 Task: Toggle the restore forward ports option in the remote.
Action: Mouse moved to (16, 589)
Screenshot: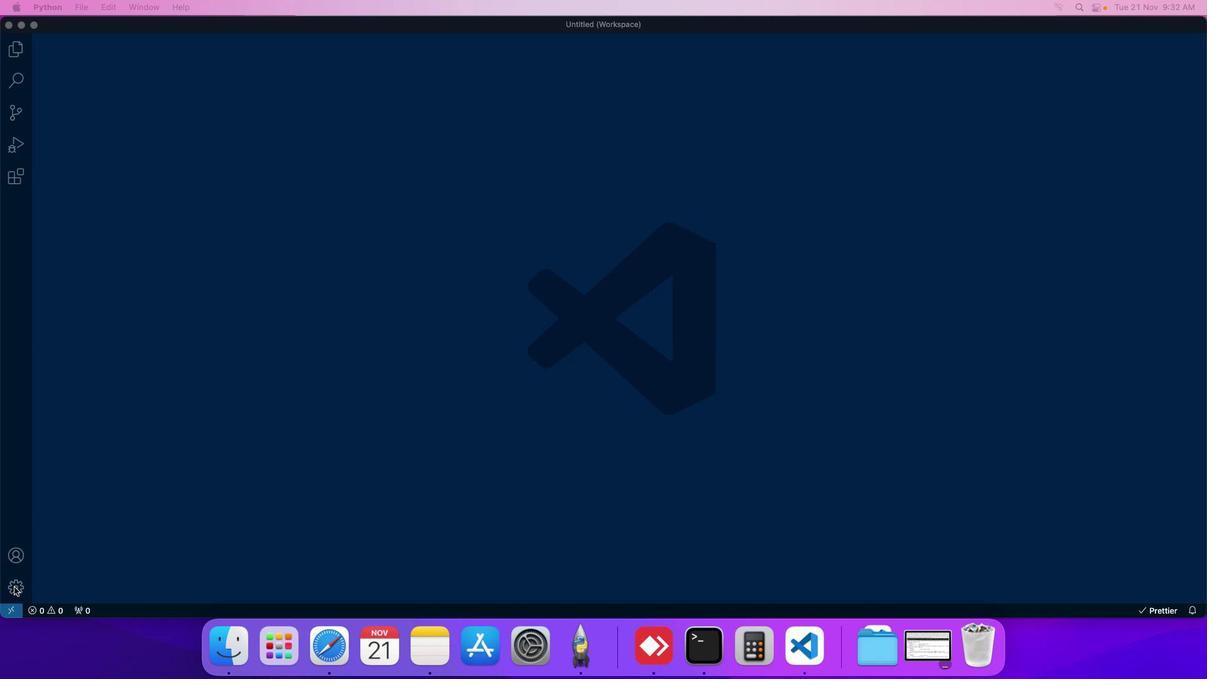 
Action: Mouse pressed left at (16, 589)
Screenshot: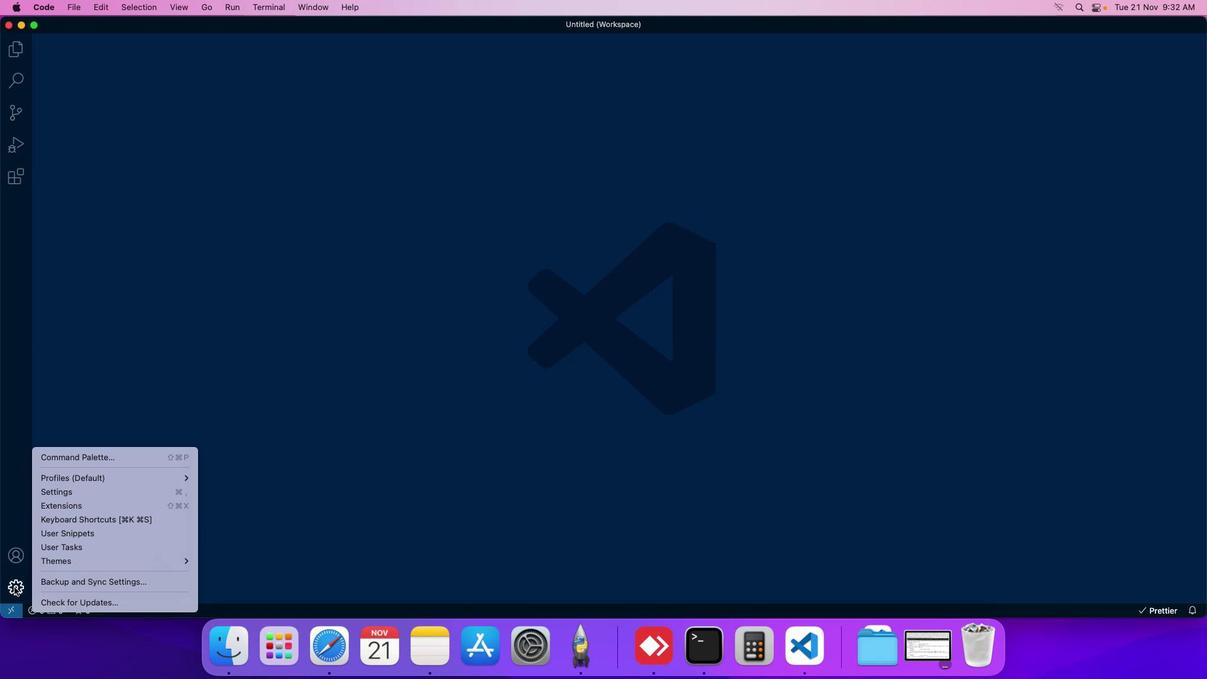 
Action: Mouse moved to (71, 494)
Screenshot: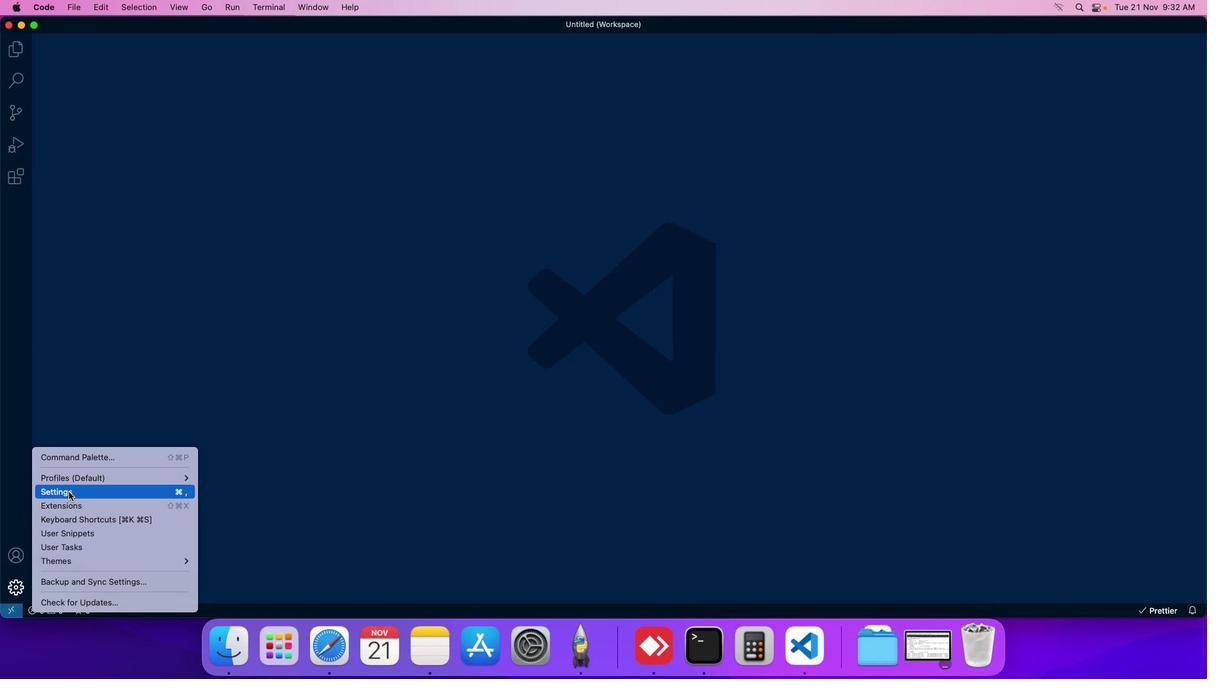 
Action: Mouse pressed left at (71, 494)
Screenshot: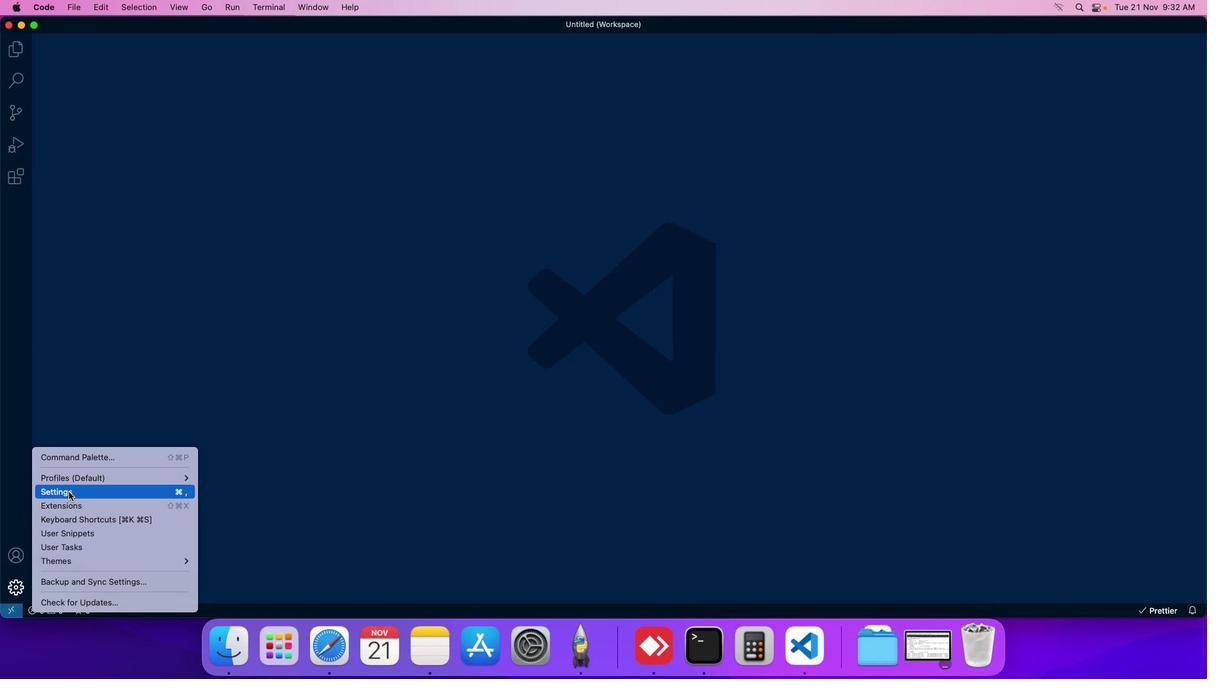 
Action: Mouse moved to (297, 101)
Screenshot: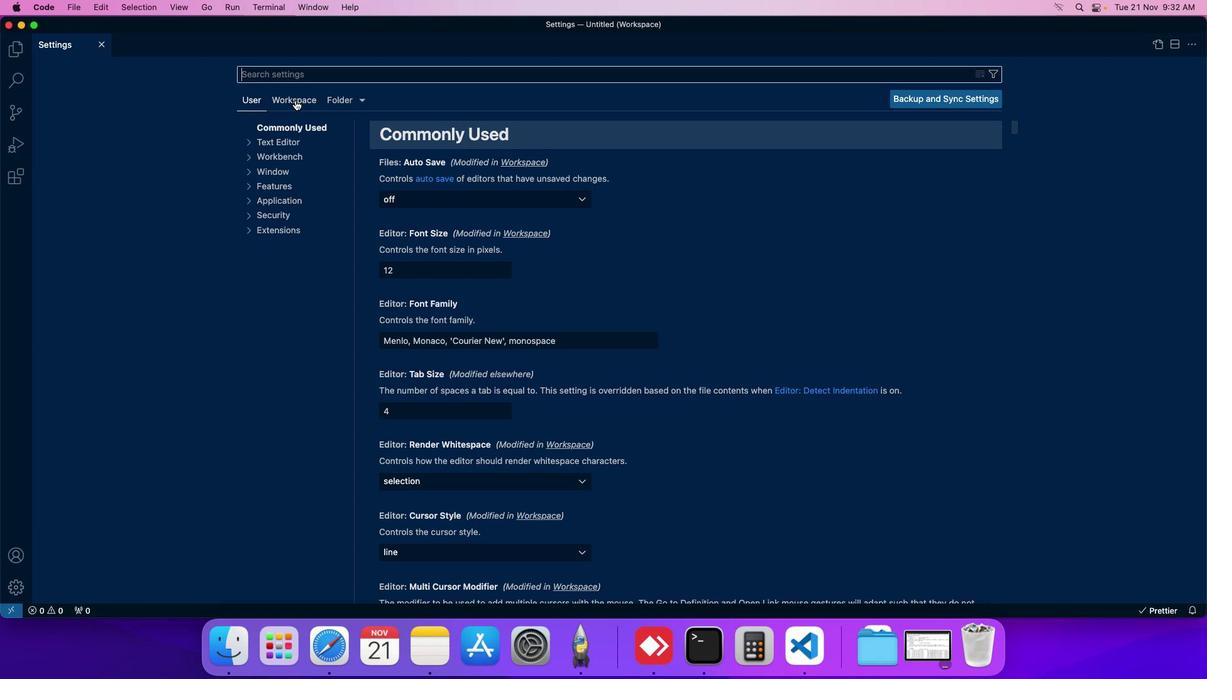 
Action: Mouse pressed left at (297, 101)
Screenshot: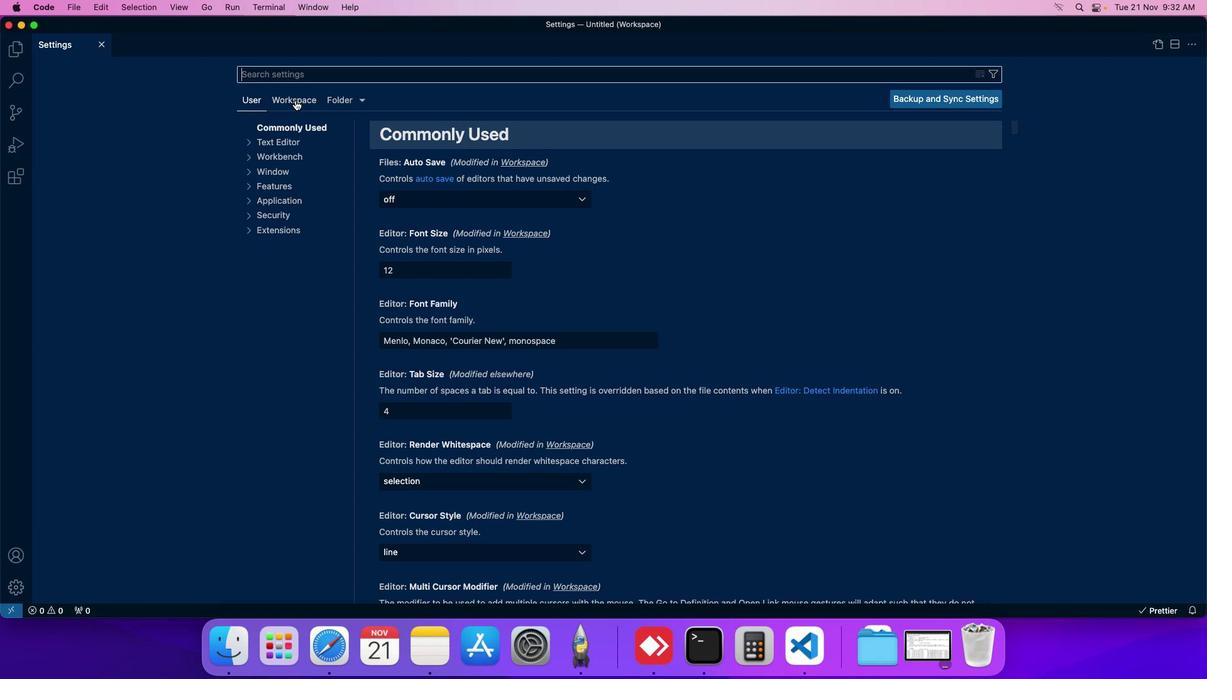 
Action: Mouse moved to (277, 188)
Screenshot: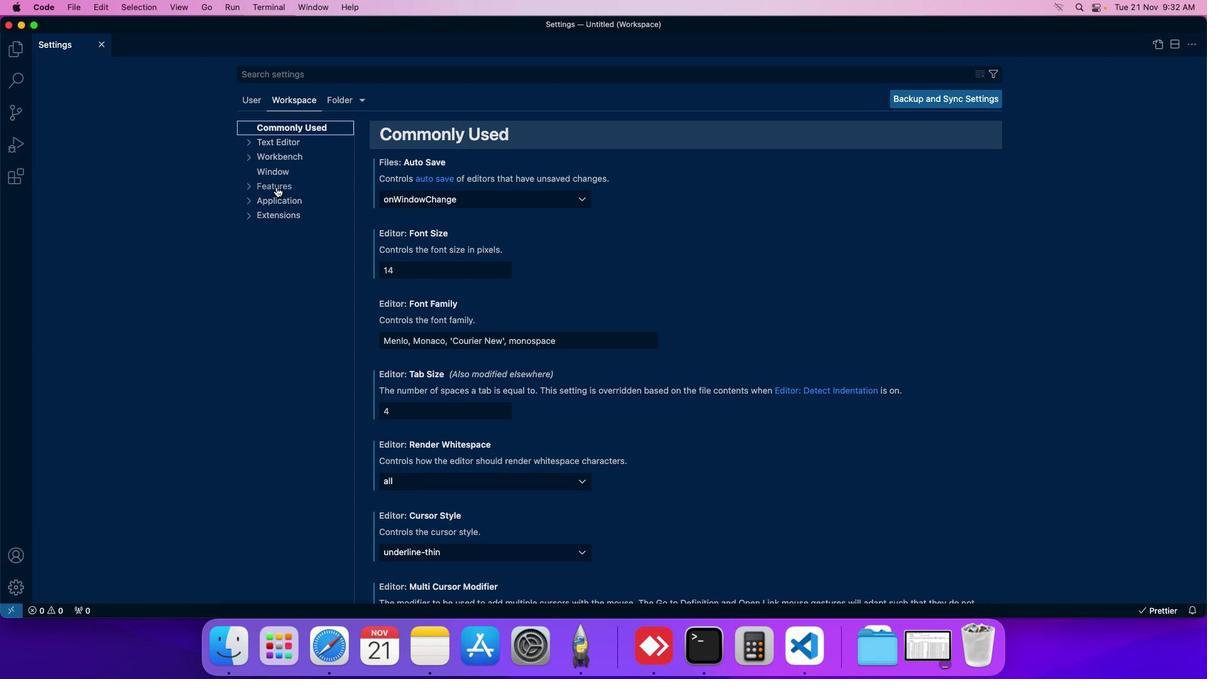 
Action: Mouse pressed left at (277, 188)
Screenshot: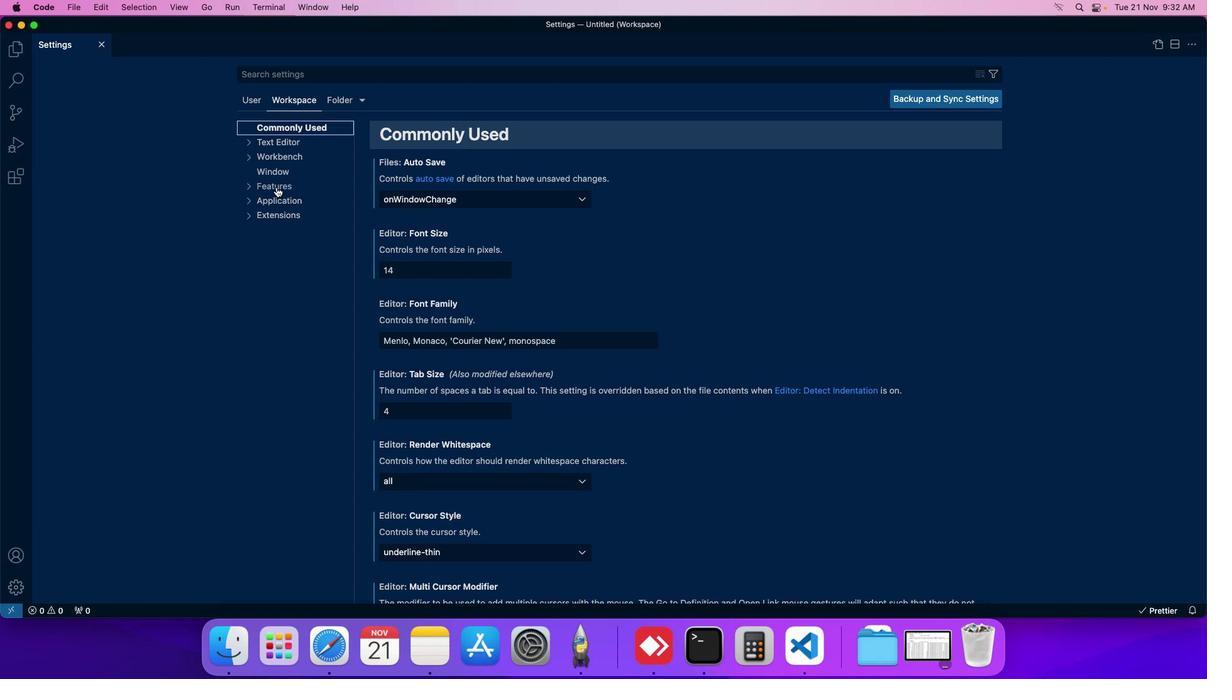 
Action: Mouse moved to (289, 374)
Screenshot: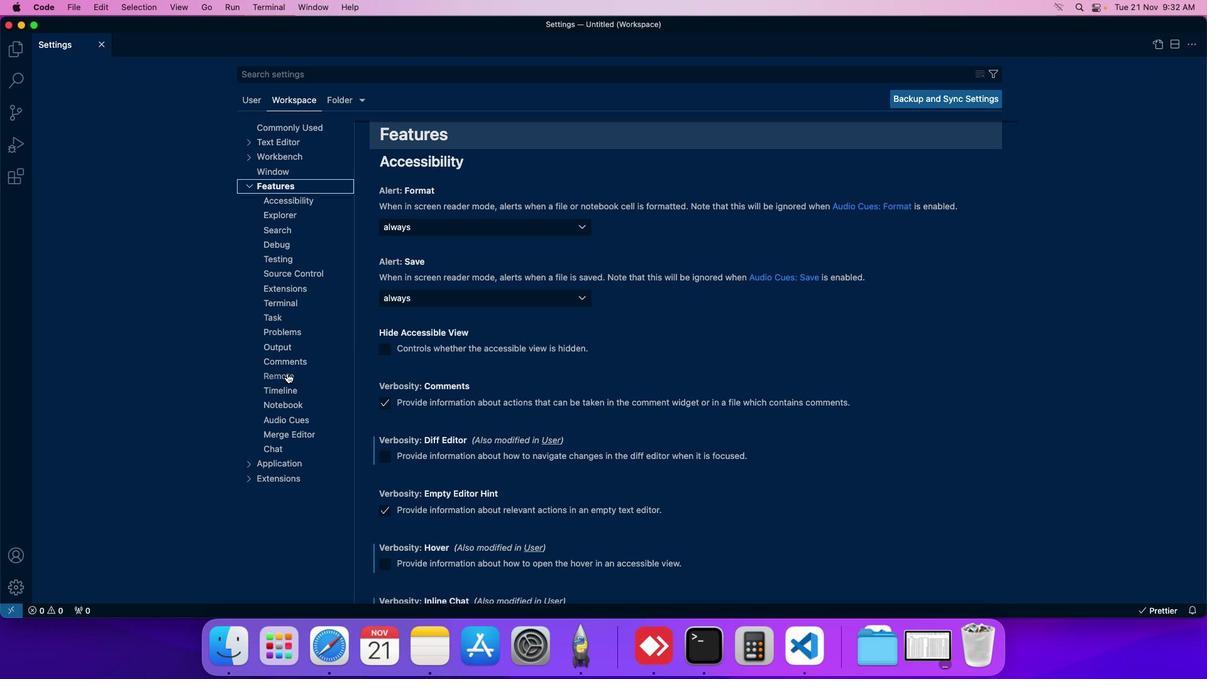 
Action: Mouse pressed left at (289, 374)
Screenshot: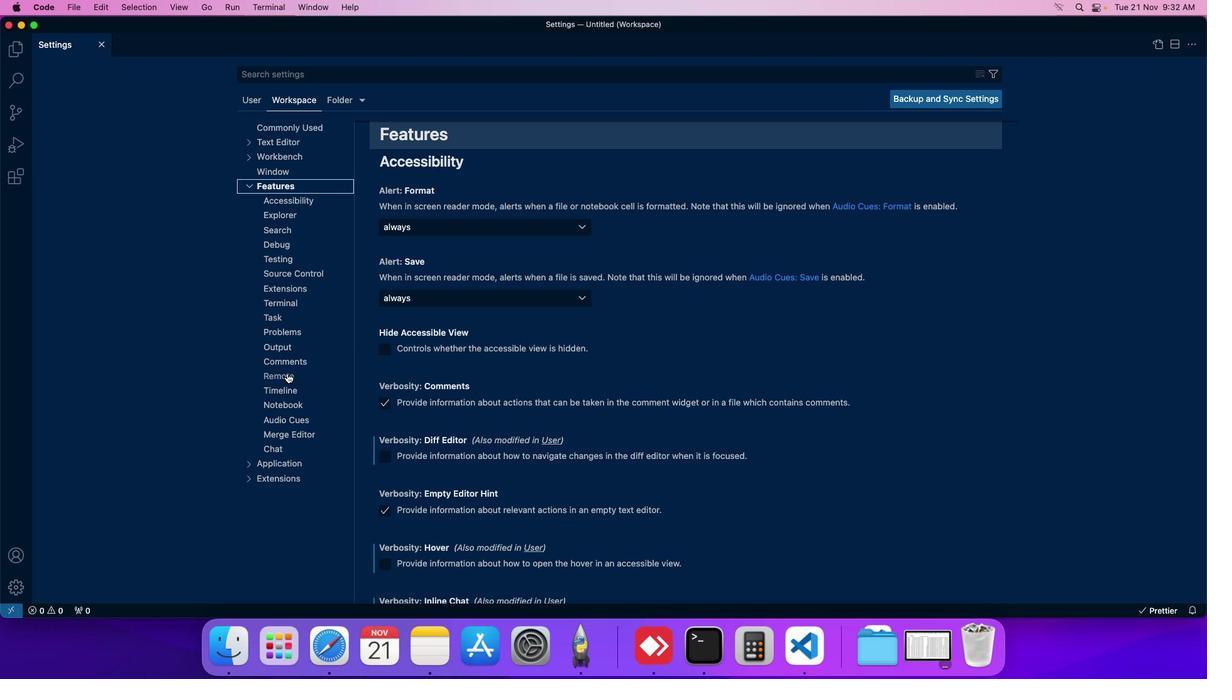 
Action: Mouse moved to (389, 365)
Screenshot: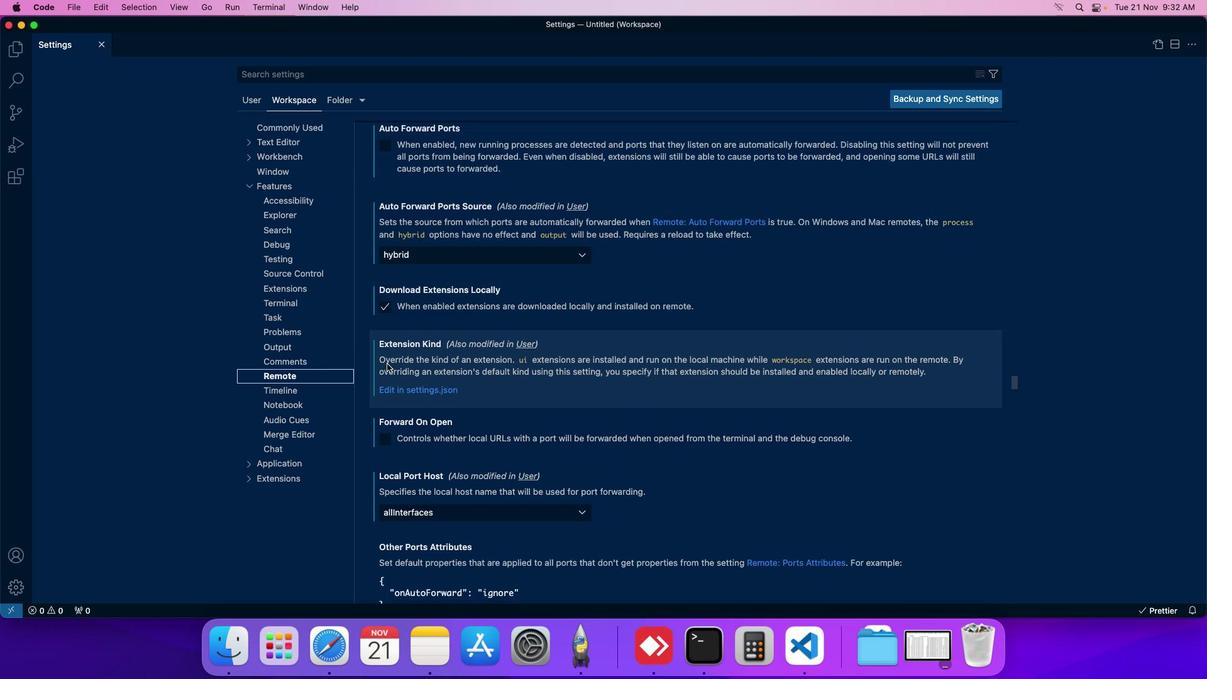 
Action: Mouse scrolled (389, 365) with delta (1, 1)
Screenshot: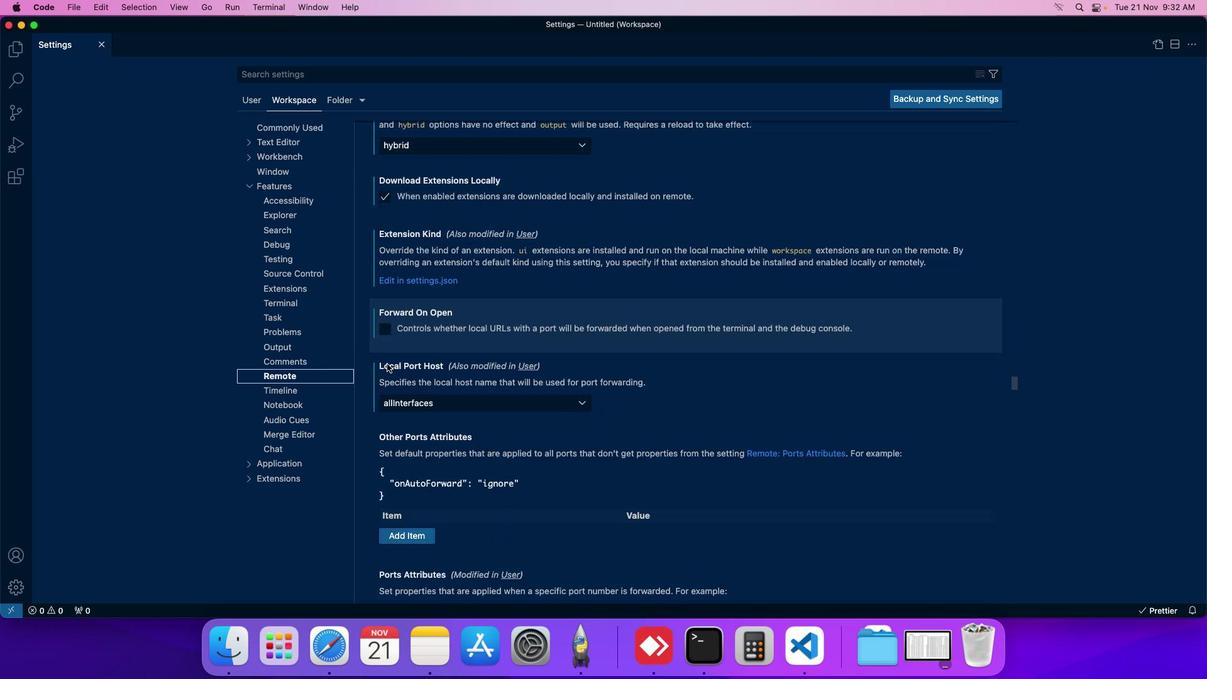
Action: Mouse scrolled (389, 365) with delta (1, 1)
Screenshot: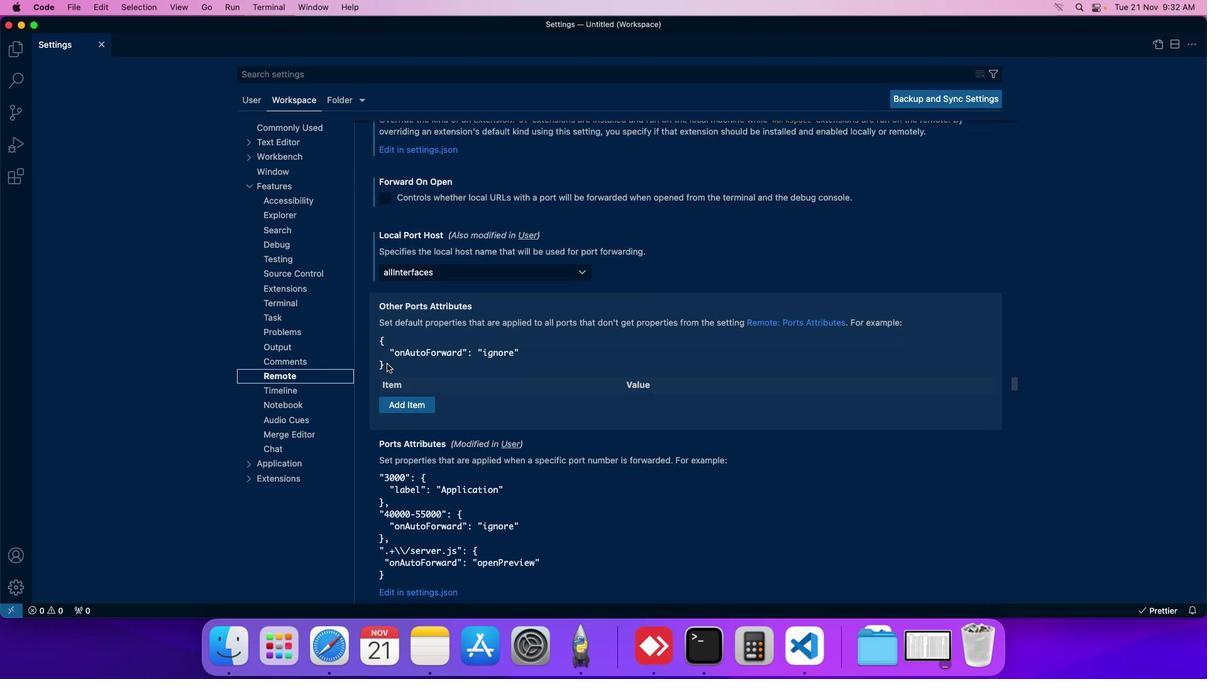 
Action: Mouse scrolled (389, 365) with delta (1, 1)
Screenshot: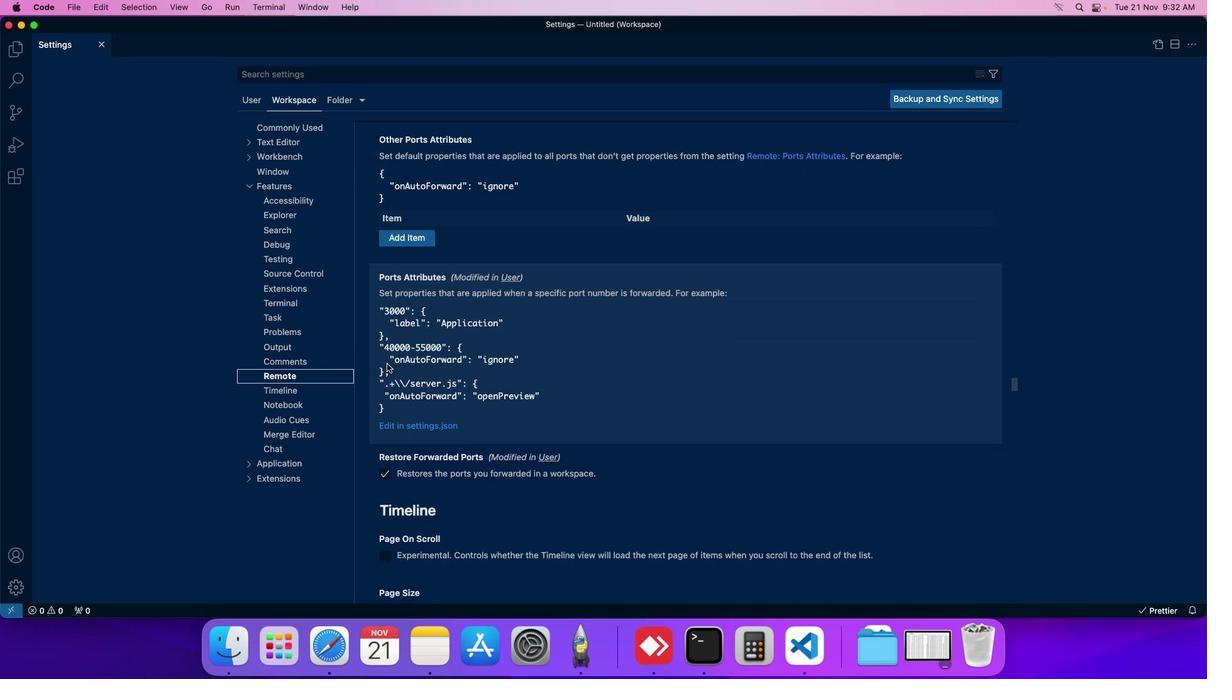 
Action: Mouse moved to (388, 472)
Screenshot: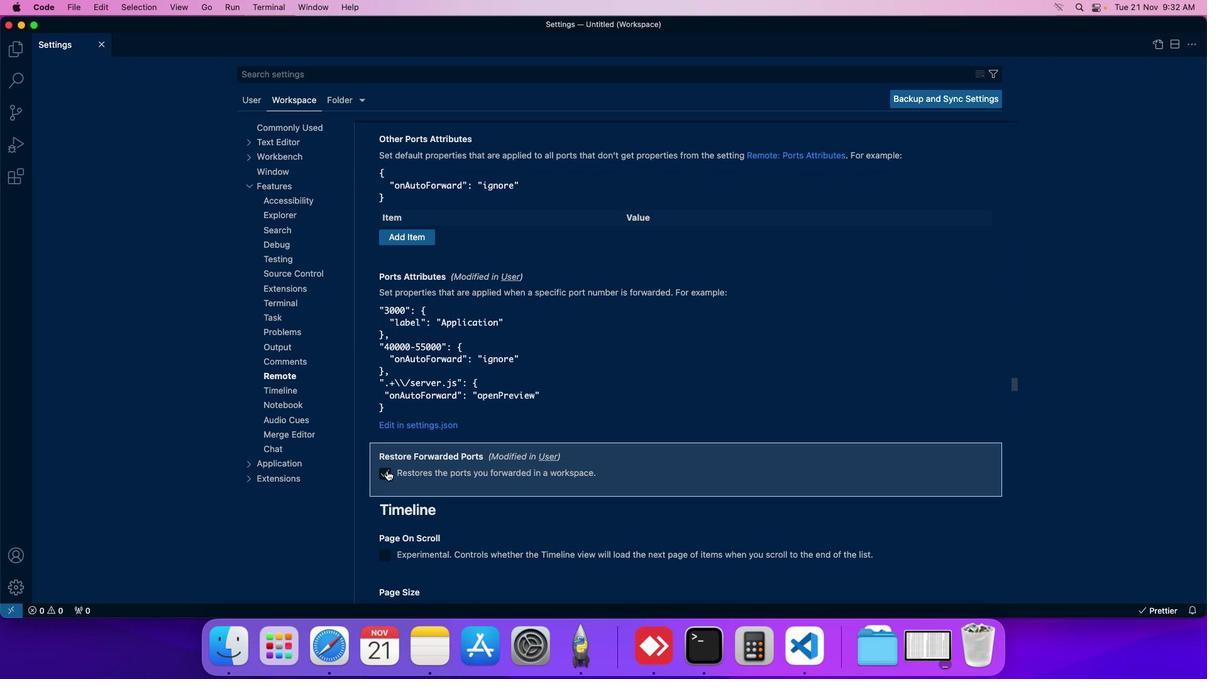
Action: Mouse pressed left at (388, 472)
Screenshot: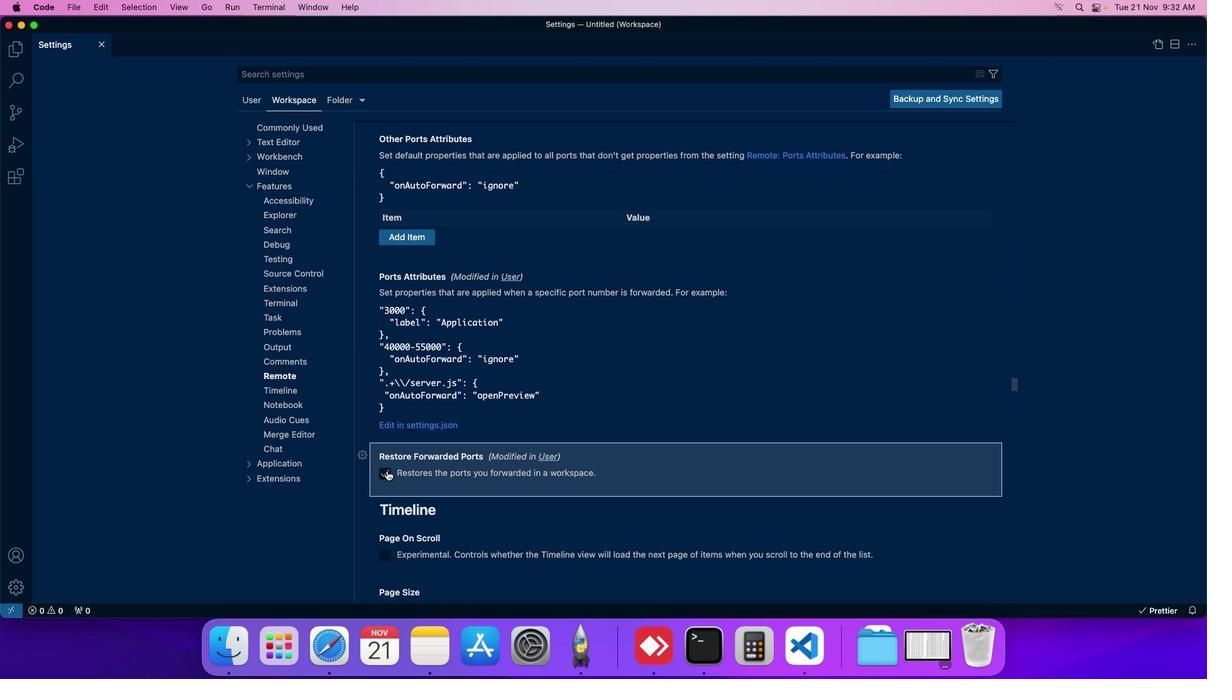 
Action: Mouse moved to (396, 479)
Screenshot: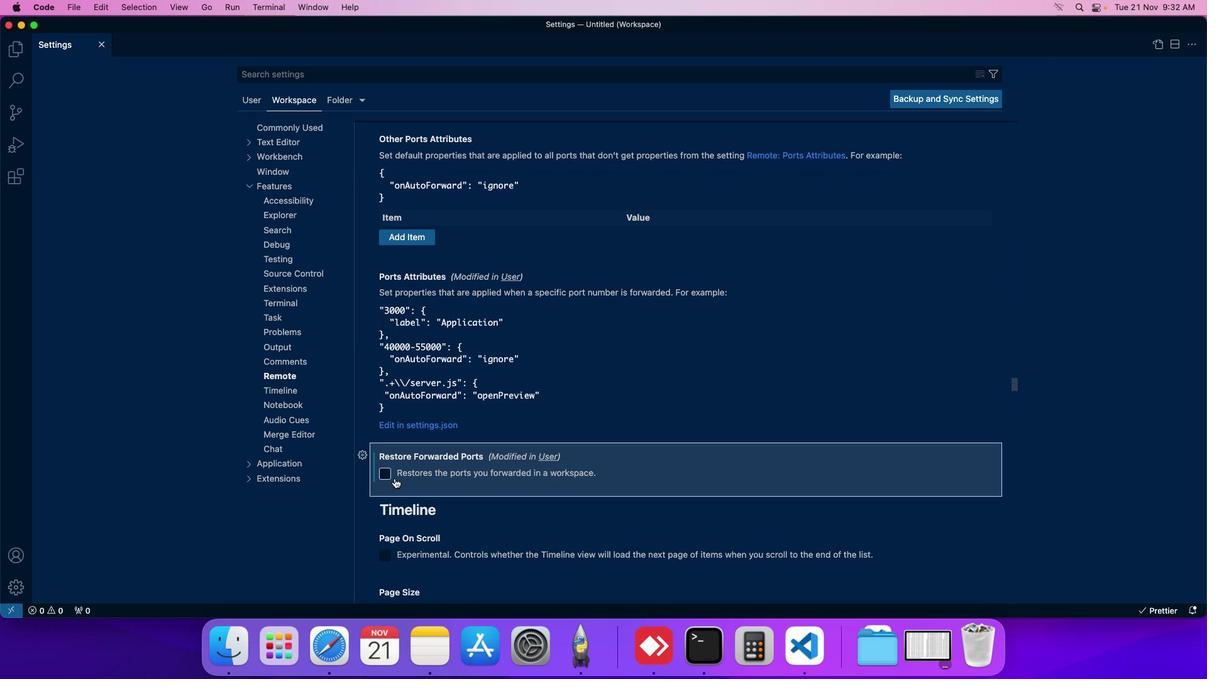 
